 Task: Create List Brand Architecture Review in Board Project Management Platforms and Tools to Workspace IT Consulting Services. Create List Brand Positioning Analysis in Board Brand Guidelines Development and Implementation to Workspace IT Consulting Services. Create List Brand Positioning Strategy in Board Business Model Value Proposition Design and Validation to Workspace IT Consulting Services
Action: Mouse moved to (213, 127)
Screenshot: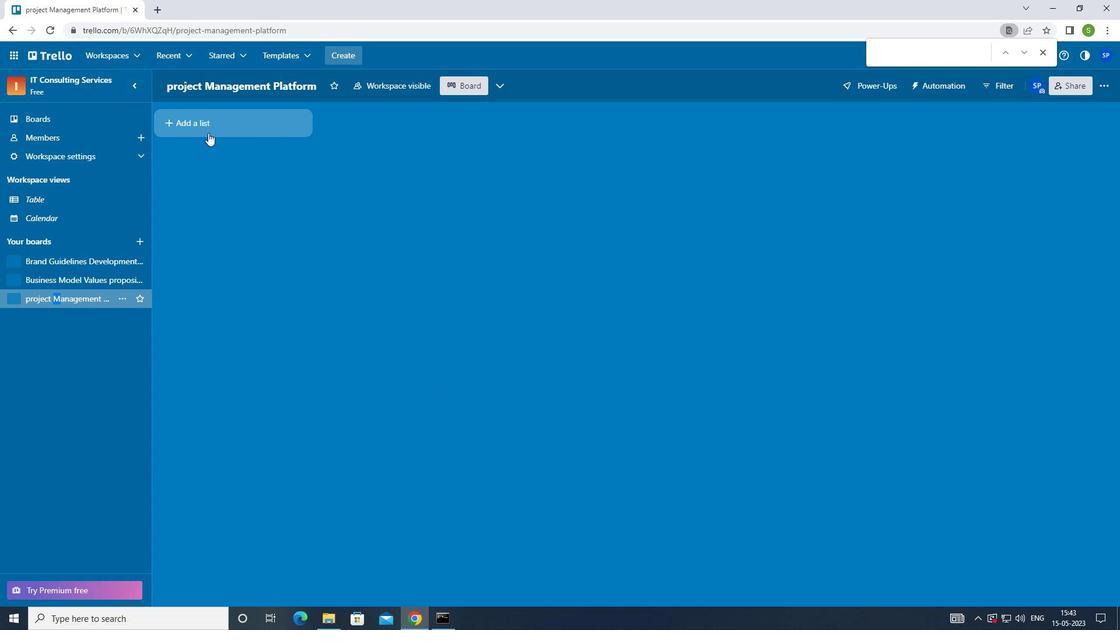 
Action: Mouse pressed left at (213, 127)
Screenshot: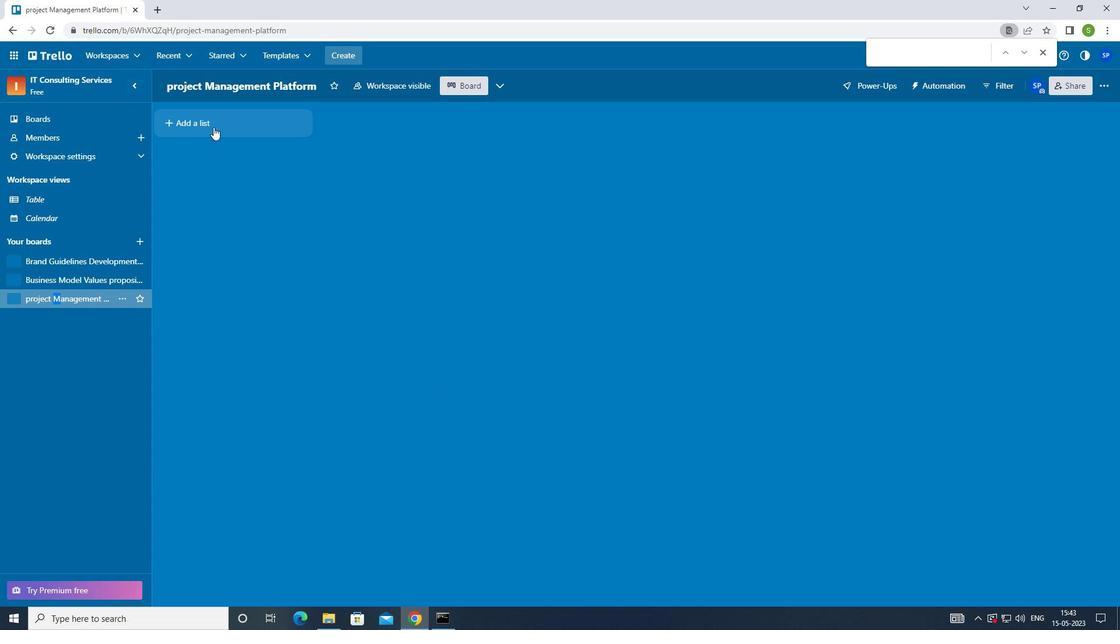 
Action: Mouse moved to (233, 257)
Screenshot: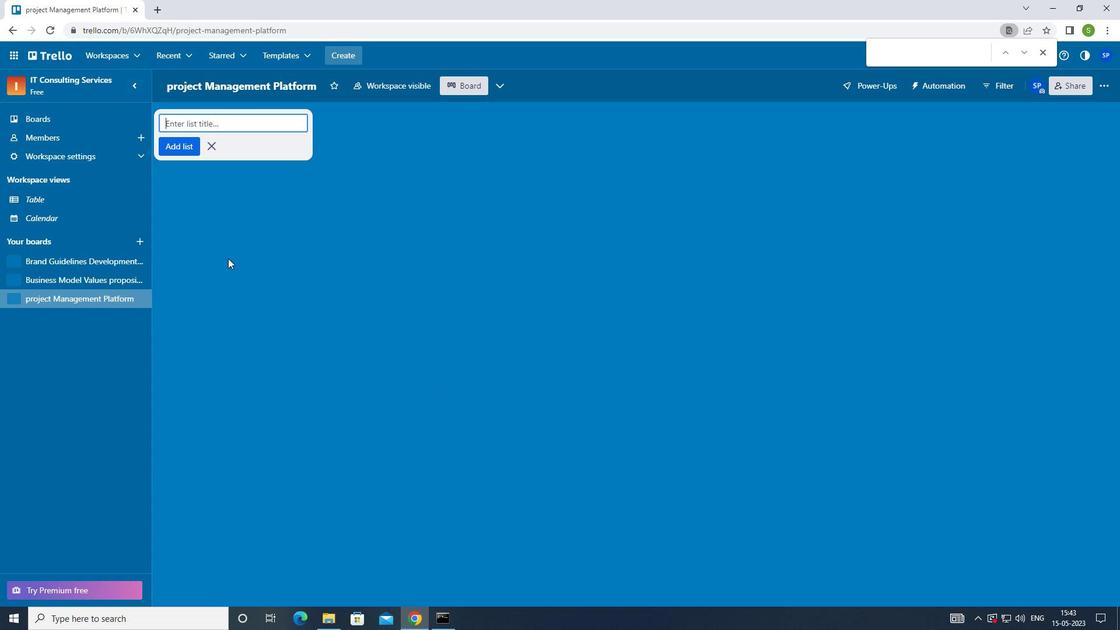 
Action: Key pressed <Key.shift>BRAND<Key.space><Key.shift>ARCHITECTURE<Key.space><Key.shift>REVIEW<Key.enter>
Screenshot: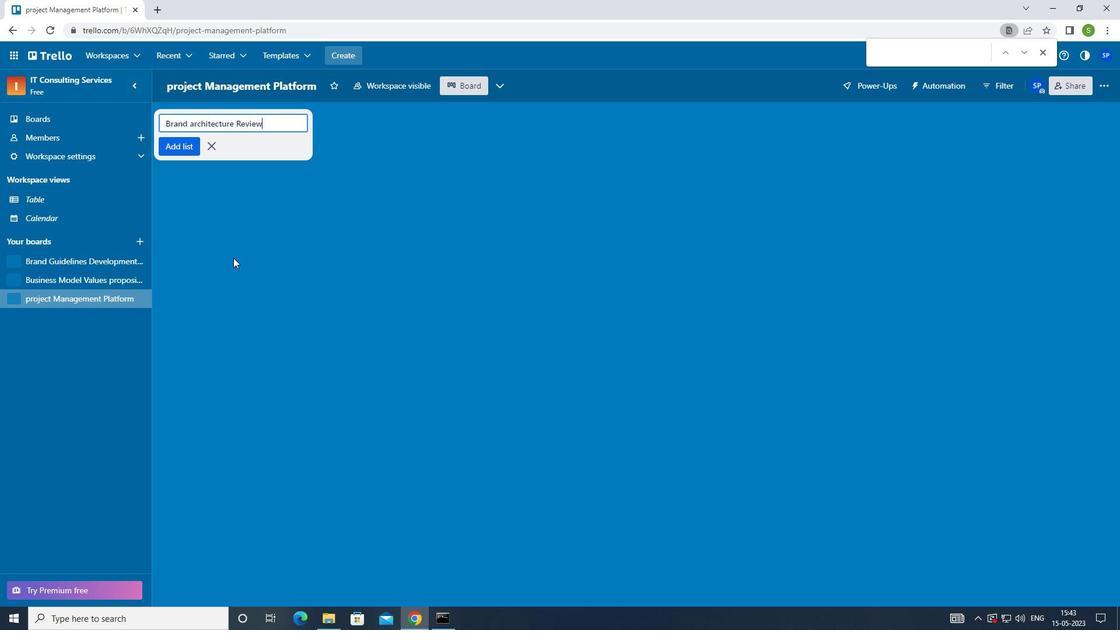 
Action: Mouse moved to (64, 260)
Screenshot: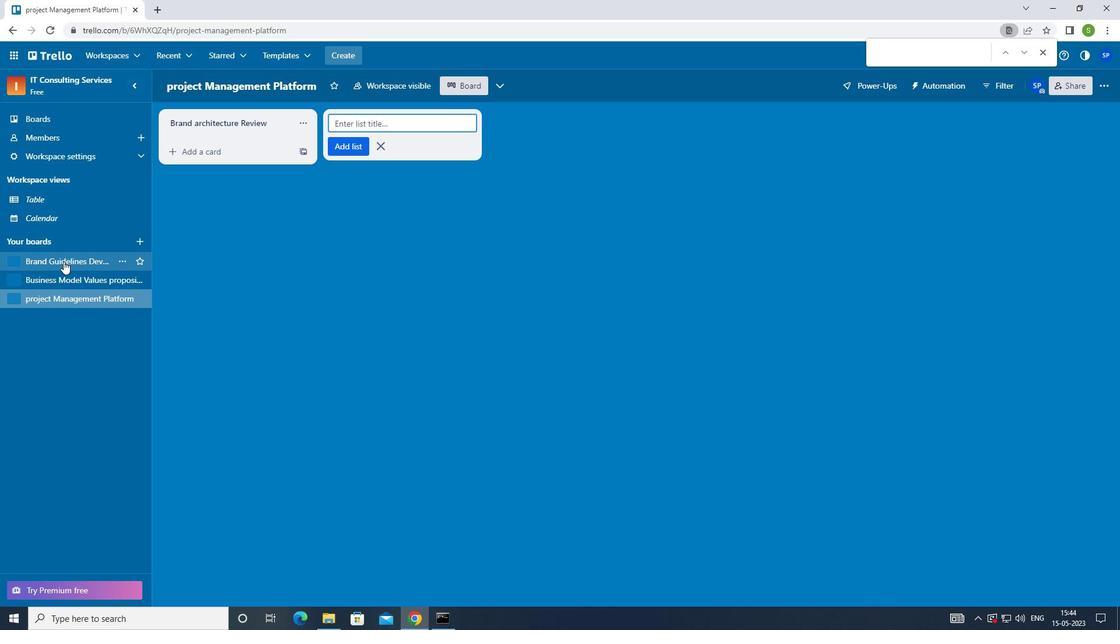 
Action: Mouse pressed left at (64, 260)
Screenshot: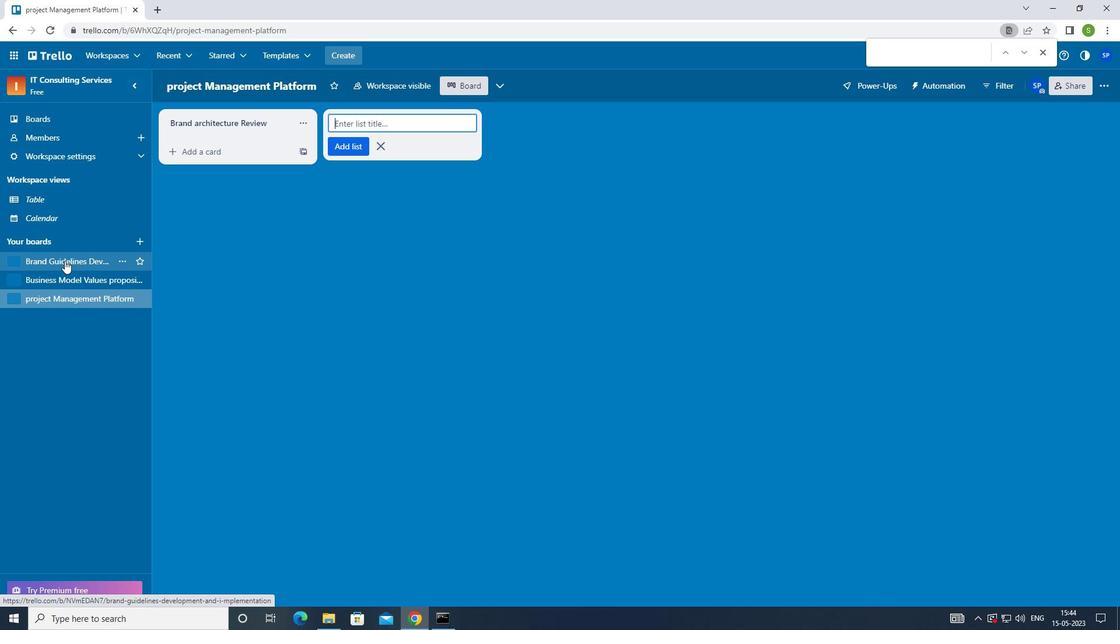 
Action: Mouse moved to (231, 130)
Screenshot: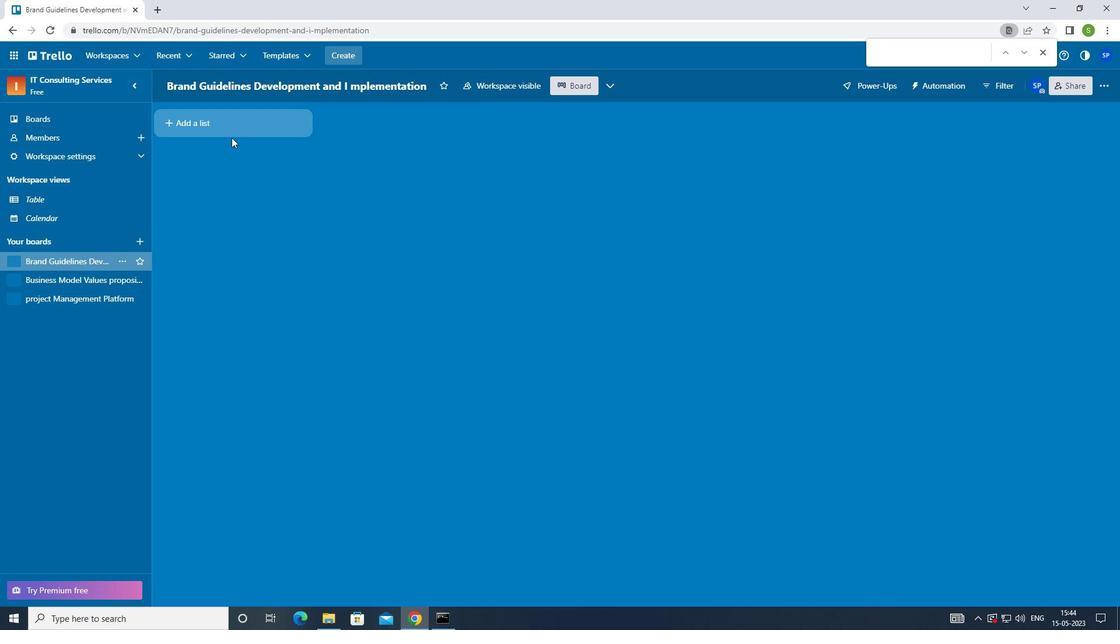 
Action: Mouse pressed left at (231, 130)
Screenshot: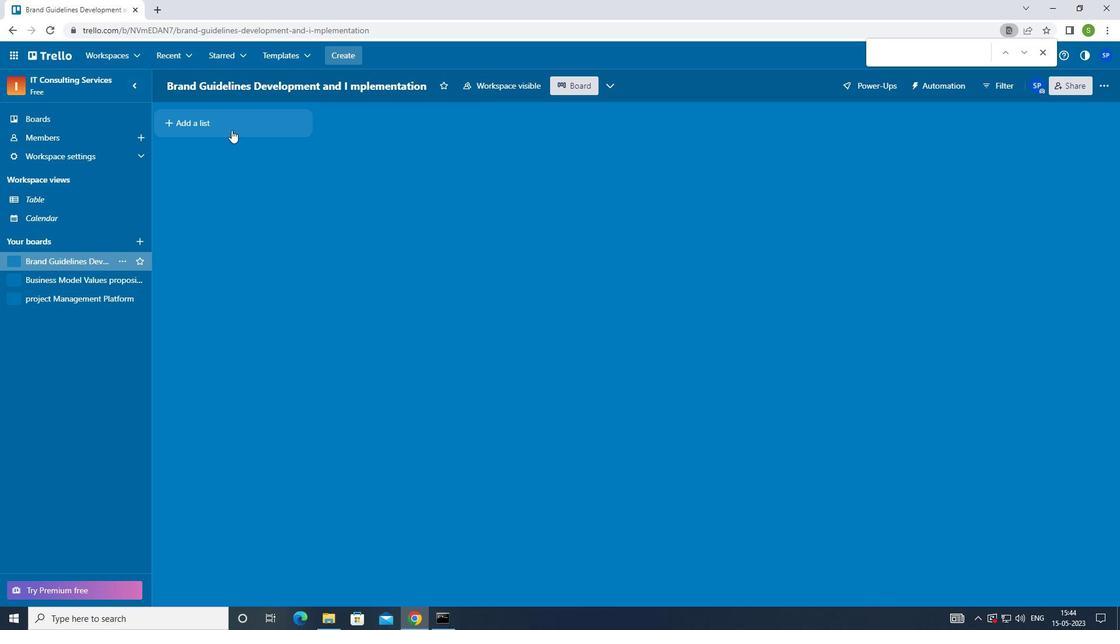 
Action: Mouse moved to (247, 253)
Screenshot: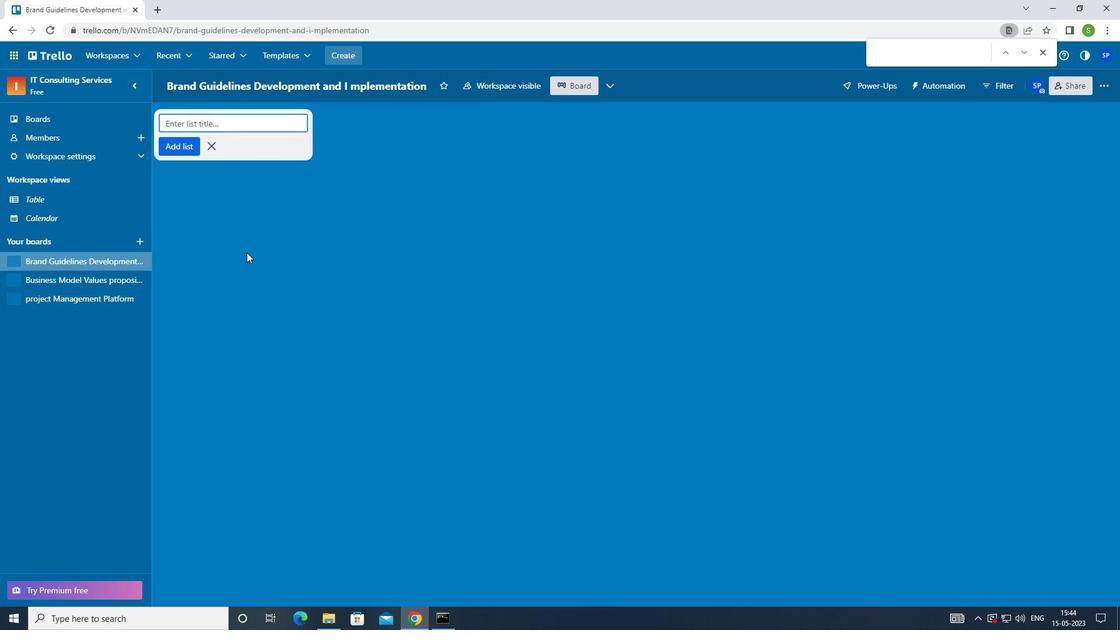 
Action: Key pressed <Key.shift><Key.shift><Key.shift>BRAND<Key.space><Key.shift>POSITIONING<Key.space><Key.shift>ANALYSIS<Key.enter>
Screenshot: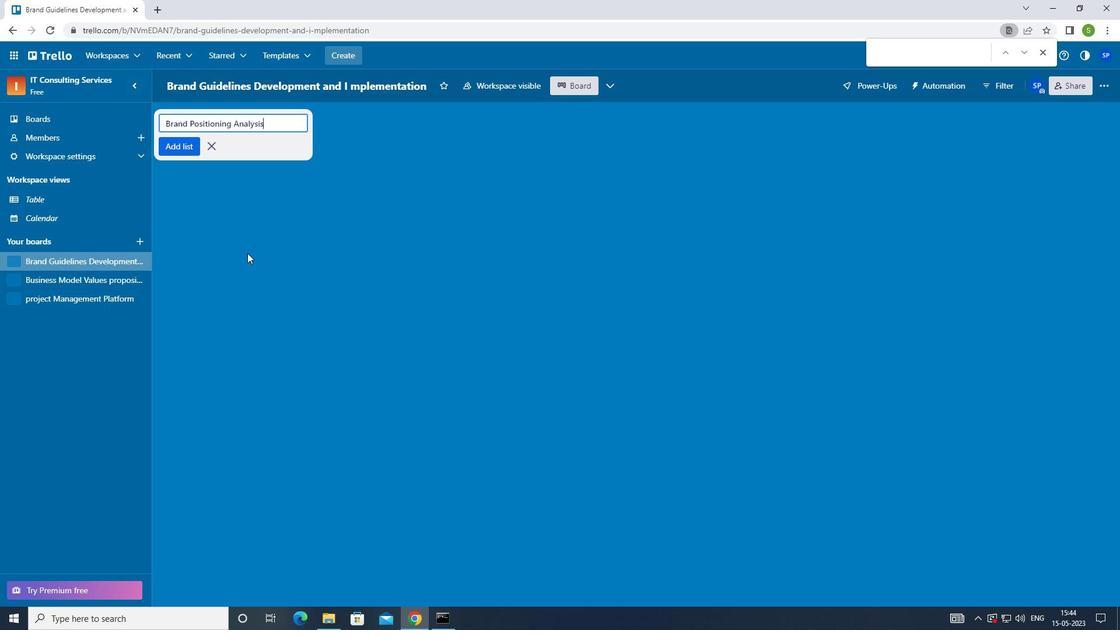 
Action: Mouse moved to (89, 278)
Screenshot: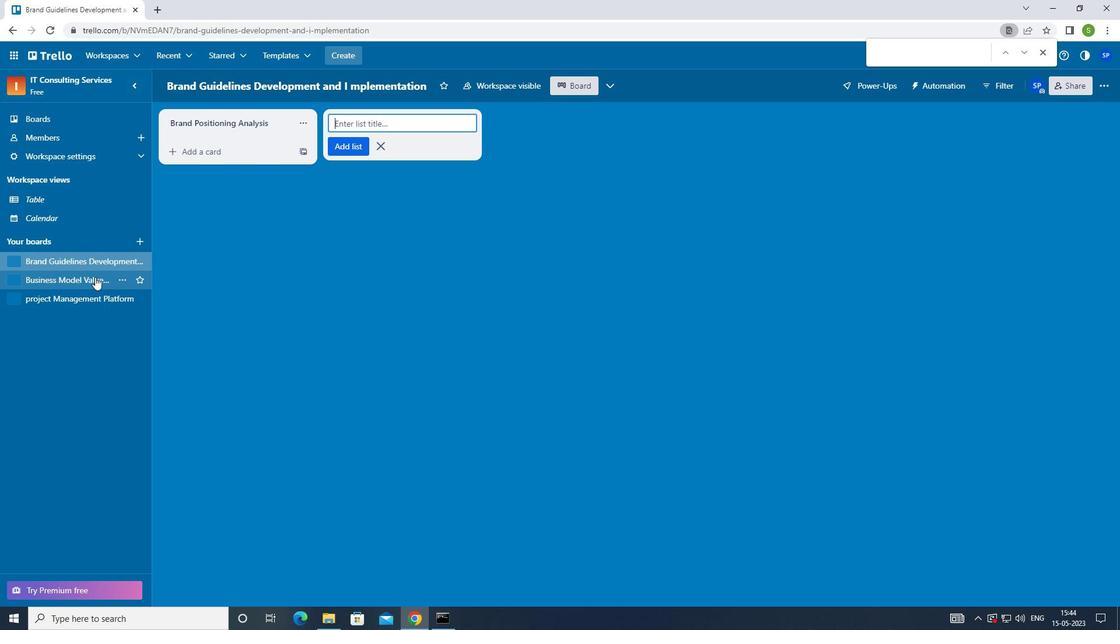 
Action: Mouse pressed left at (89, 278)
Screenshot: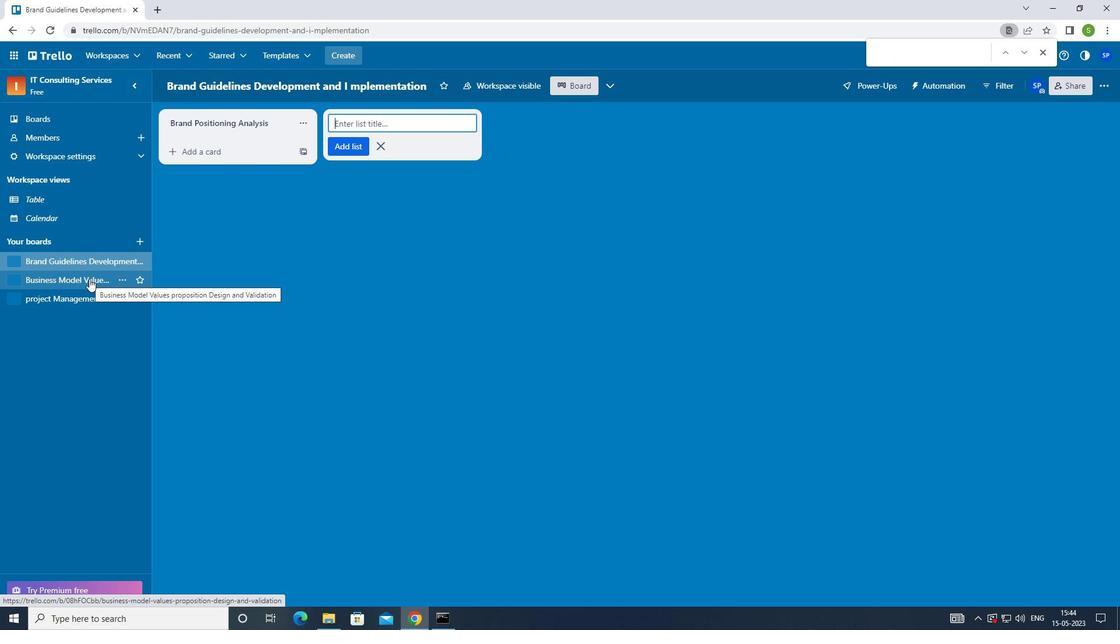 
Action: Mouse moved to (235, 129)
Screenshot: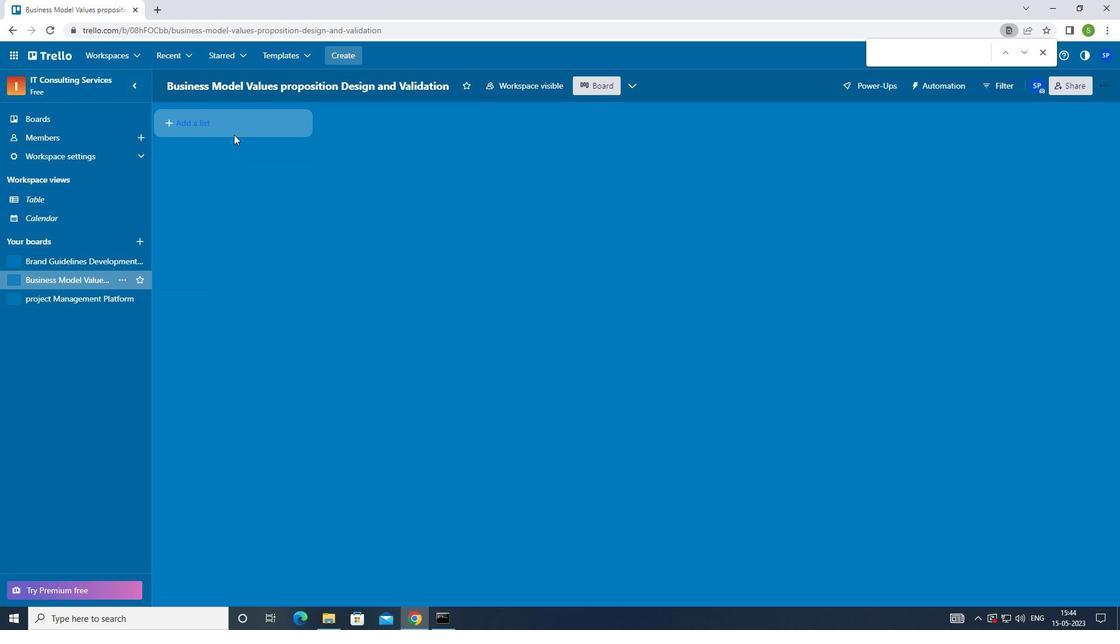 
Action: Mouse pressed left at (235, 129)
Screenshot: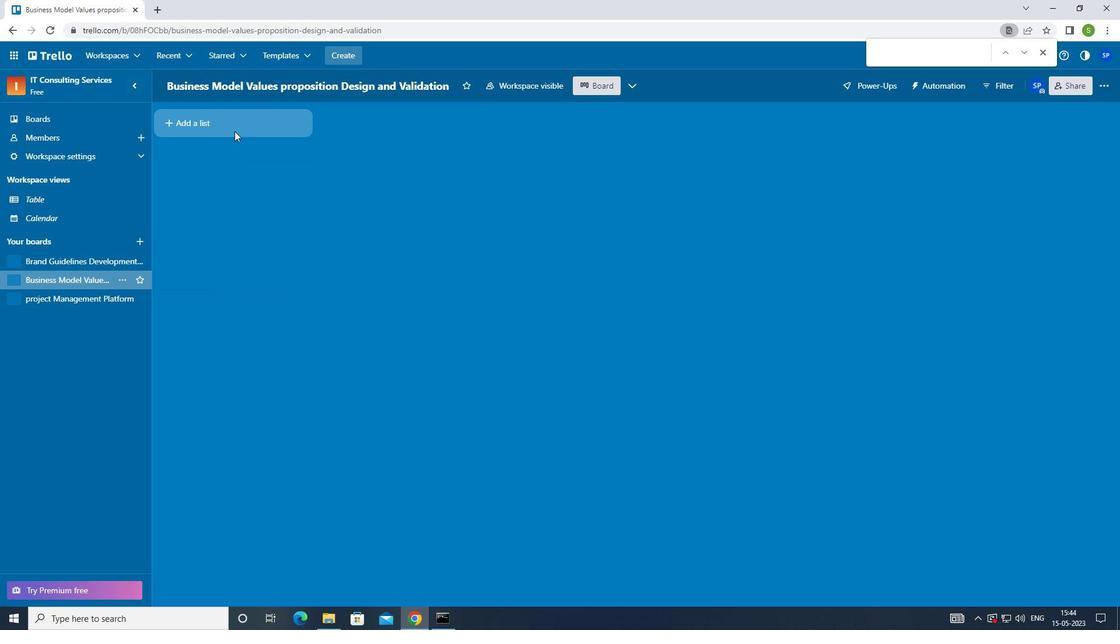 
Action: Mouse moved to (278, 262)
Screenshot: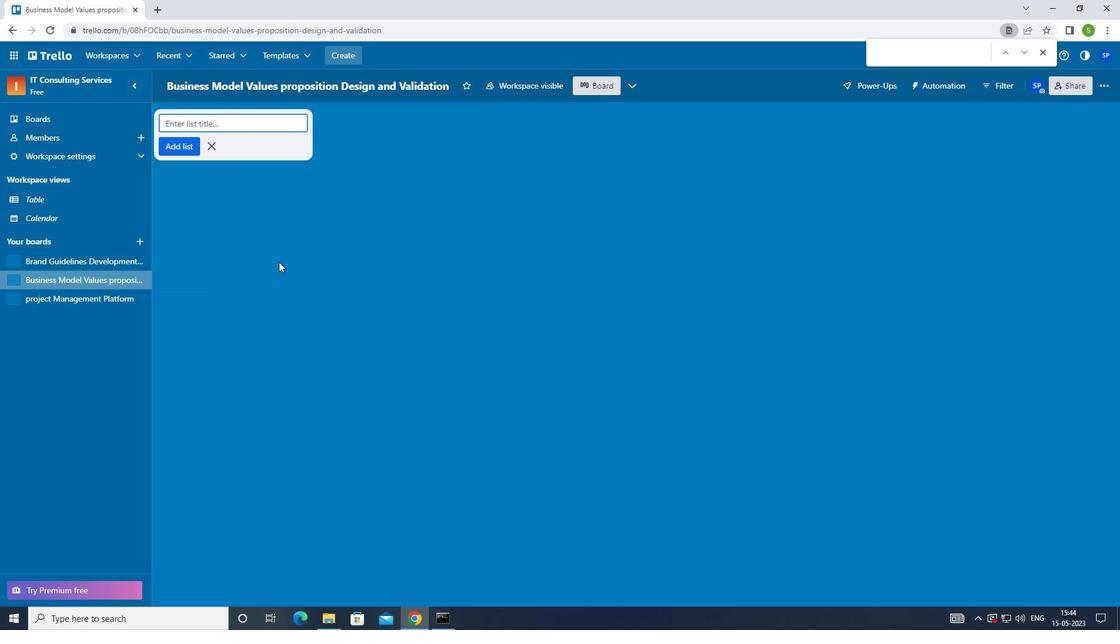 
Action: Key pressed <Key.shift>BRAND<Key.space><Key.shift>POSITIONING<Key.space><Key.shift>STRATEGY<Key.enter><Key.f8>
Screenshot: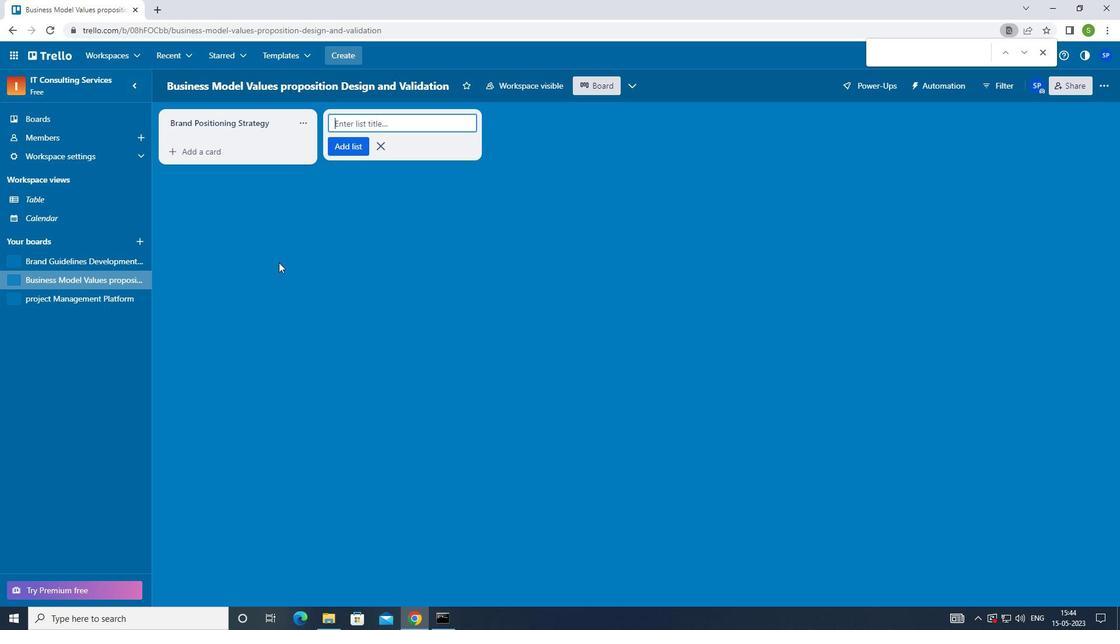 
